 Task: Create a due date automation trigger when advanced on, on the monday after a card is due add content with a name containing resume at 11:00 AM.
Action: Mouse moved to (1078, 85)
Screenshot: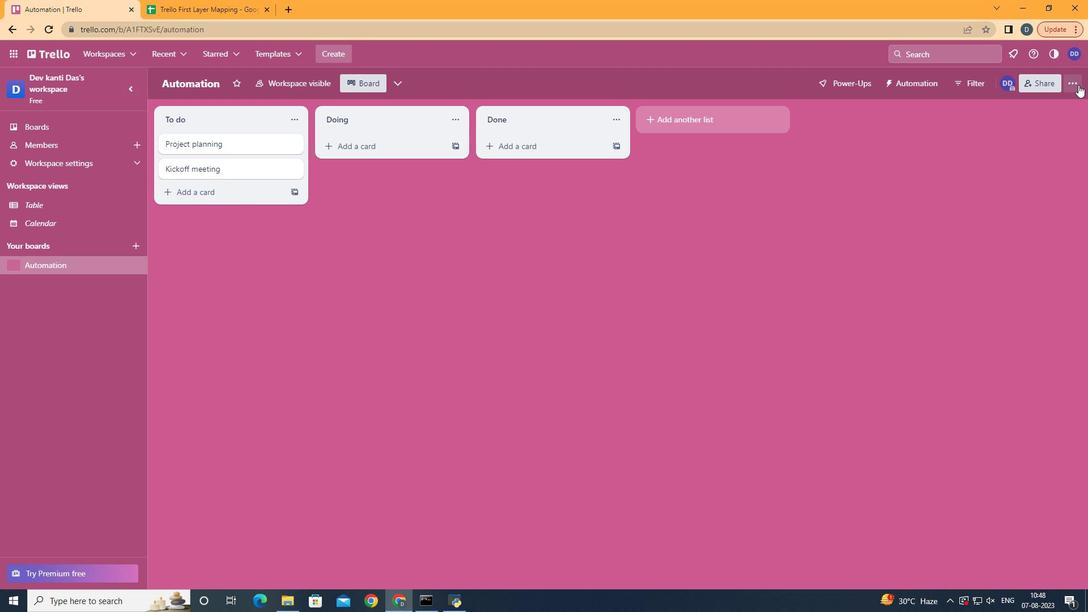 
Action: Mouse pressed left at (1078, 85)
Screenshot: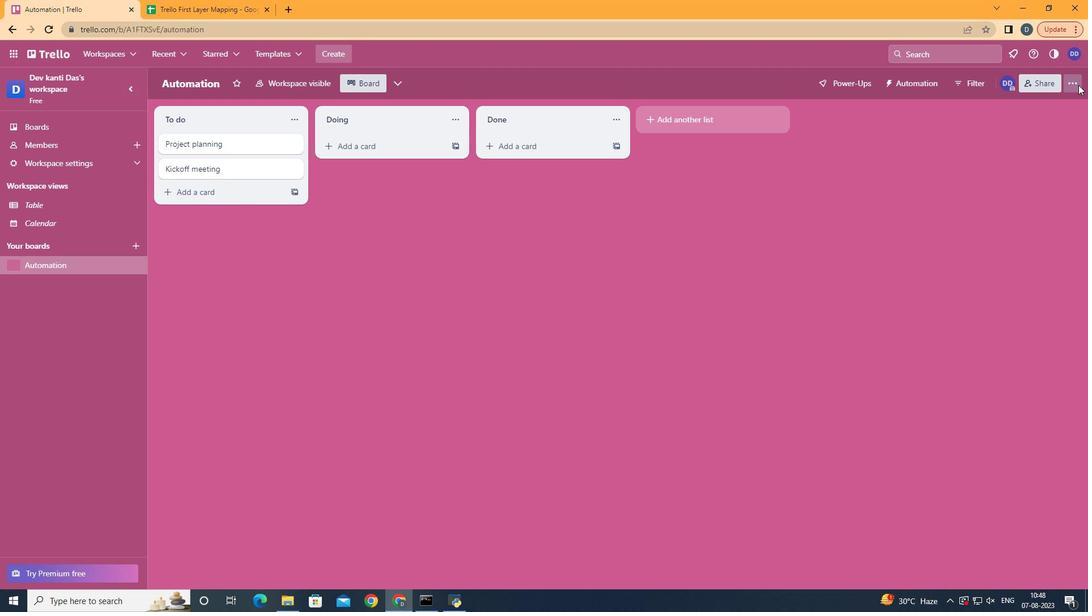 
Action: Mouse moved to (1001, 246)
Screenshot: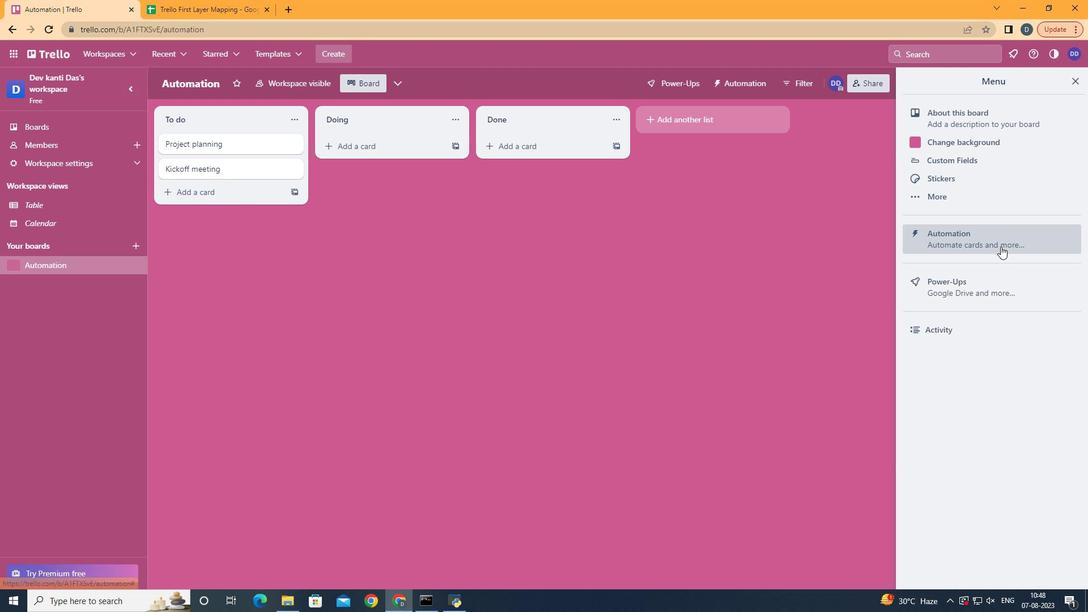 
Action: Mouse pressed left at (1001, 246)
Screenshot: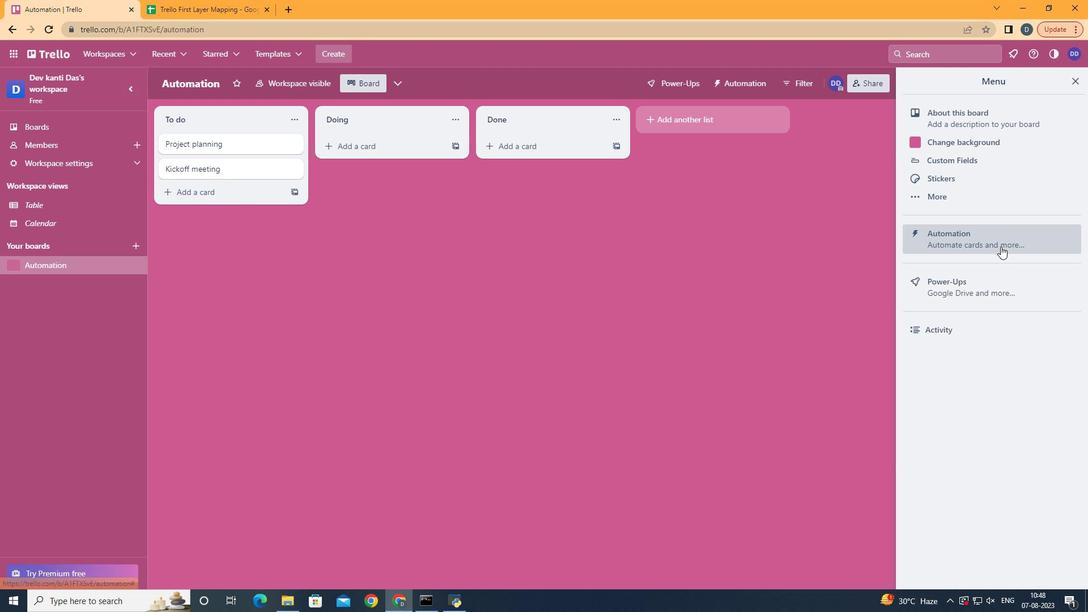 
Action: Mouse moved to (204, 228)
Screenshot: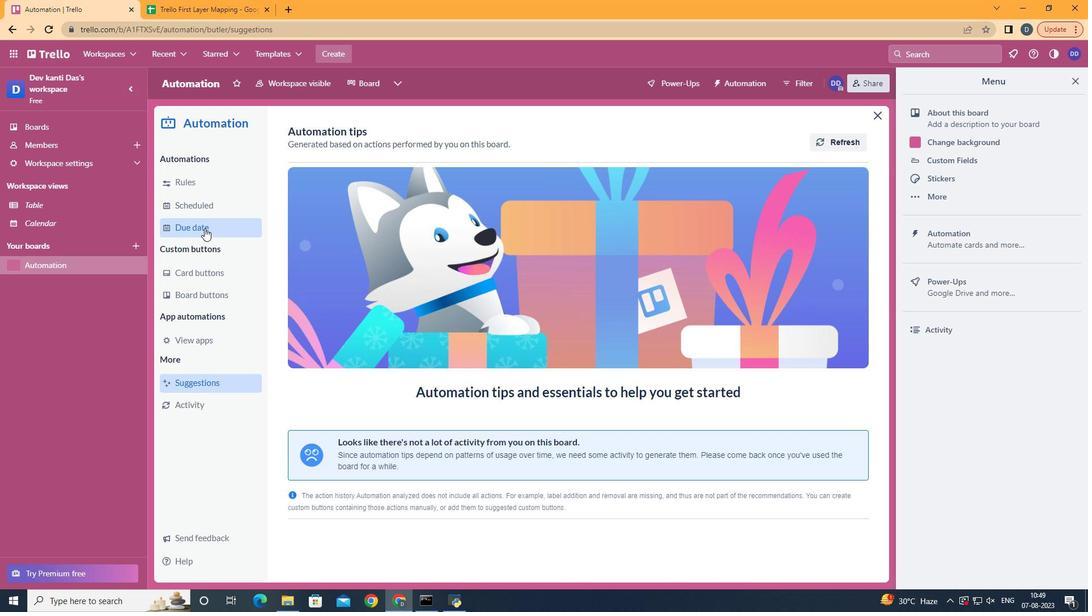 
Action: Mouse pressed left at (204, 228)
Screenshot: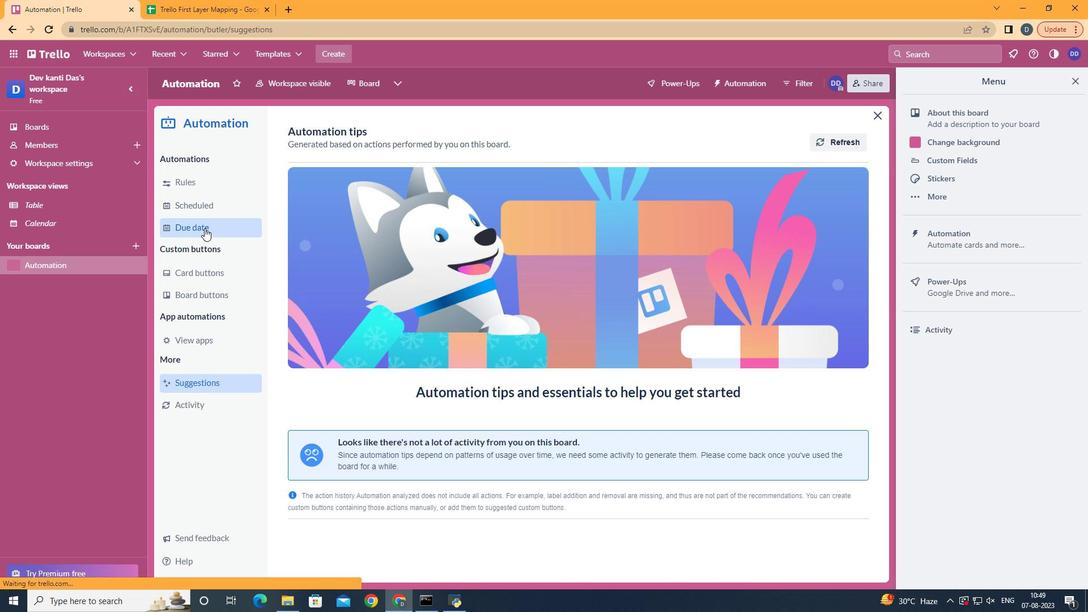 
Action: Mouse moved to (789, 141)
Screenshot: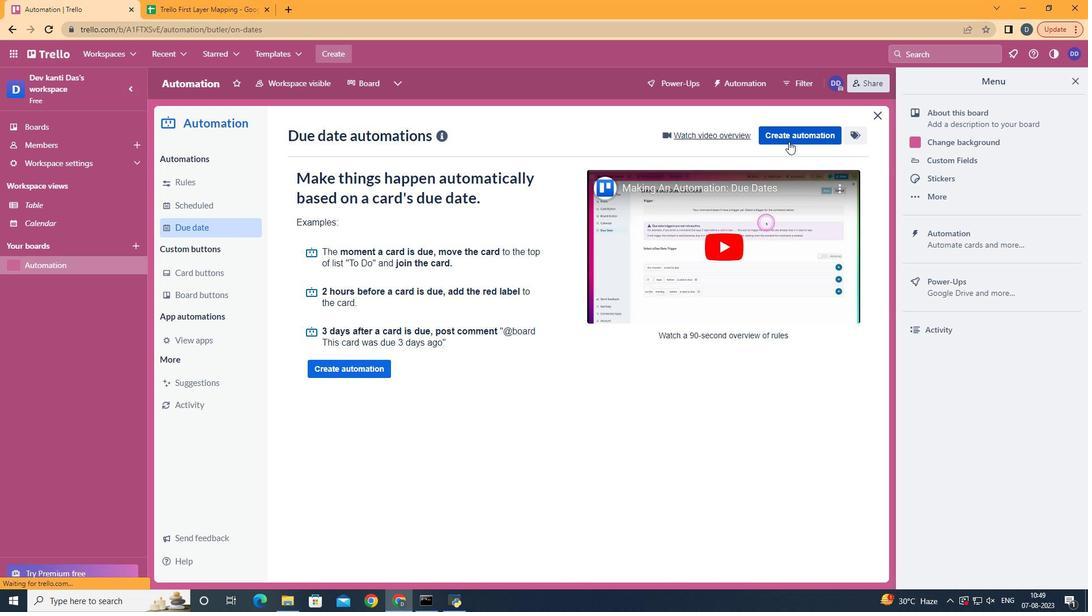 
Action: Mouse pressed left at (789, 141)
Screenshot: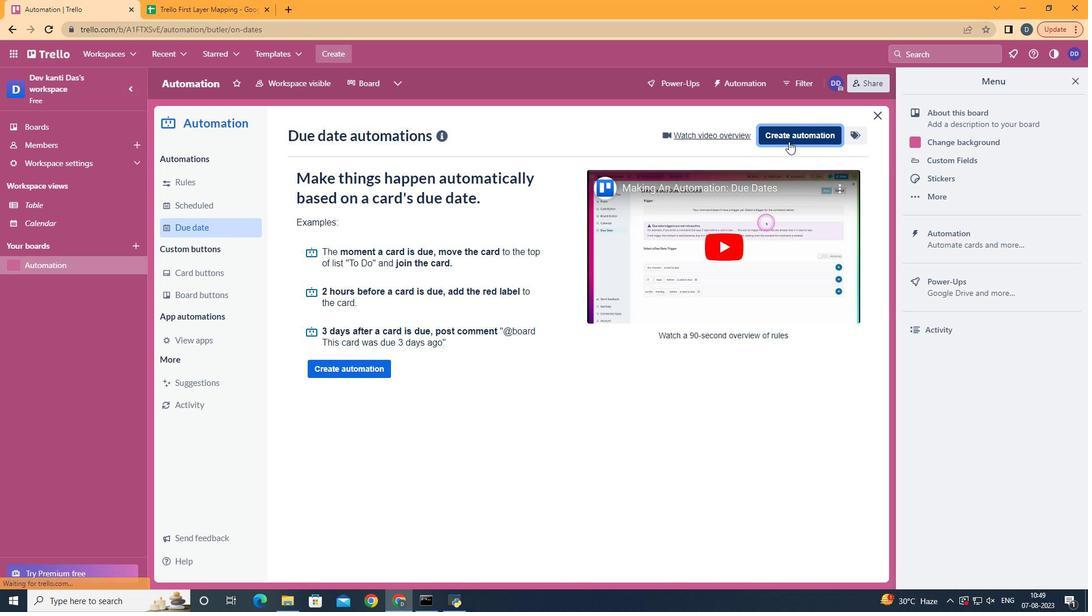 
Action: Mouse moved to (588, 244)
Screenshot: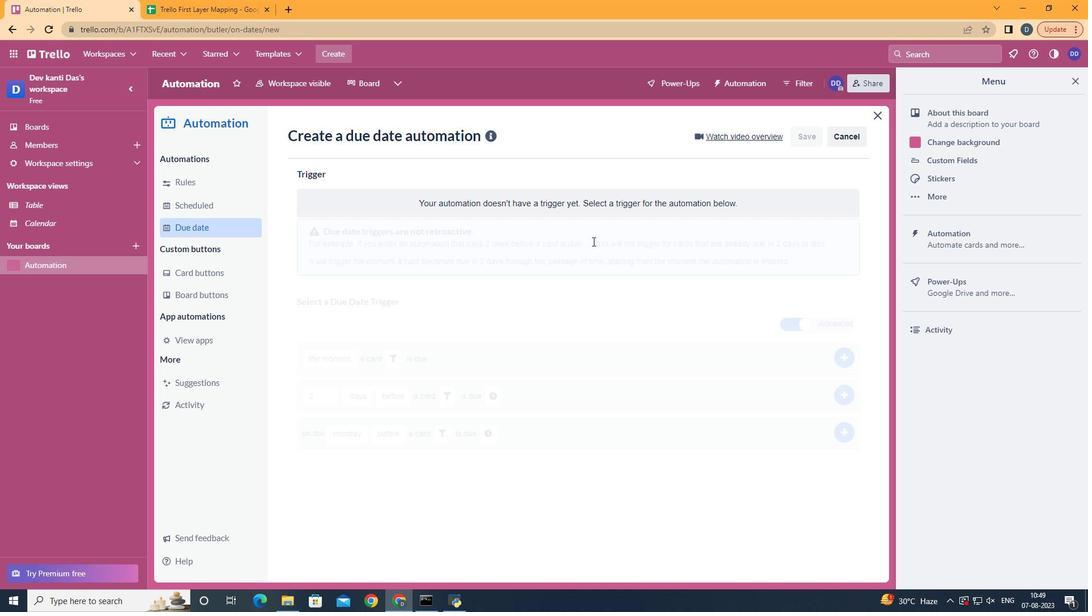 
Action: Mouse pressed left at (588, 247)
Screenshot: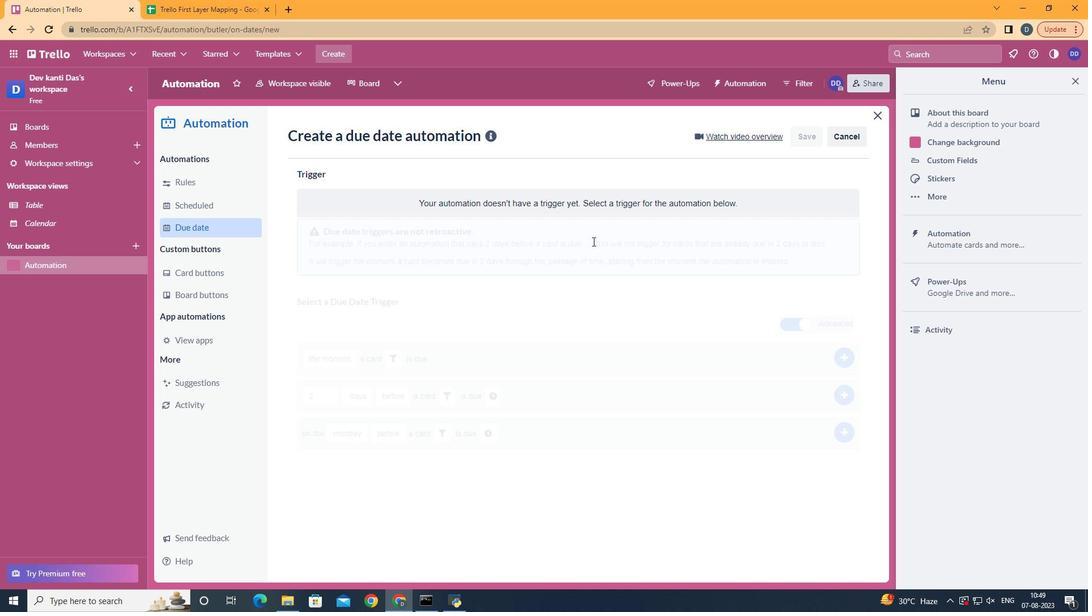 
Action: Mouse moved to (593, 241)
Screenshot: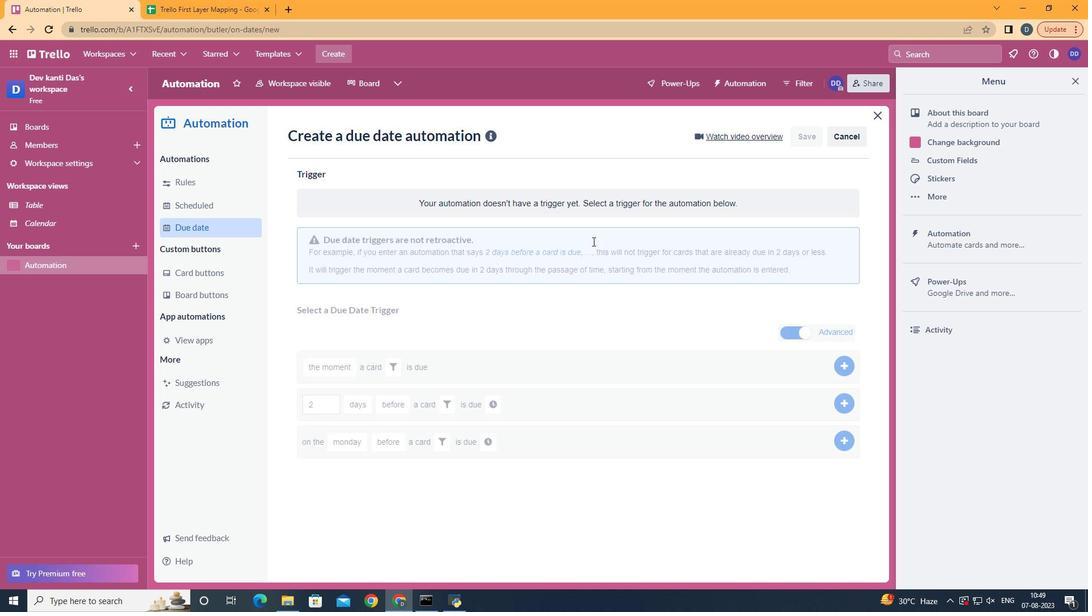
Action: Mouse pressed left at (593, 241)
Screenshot: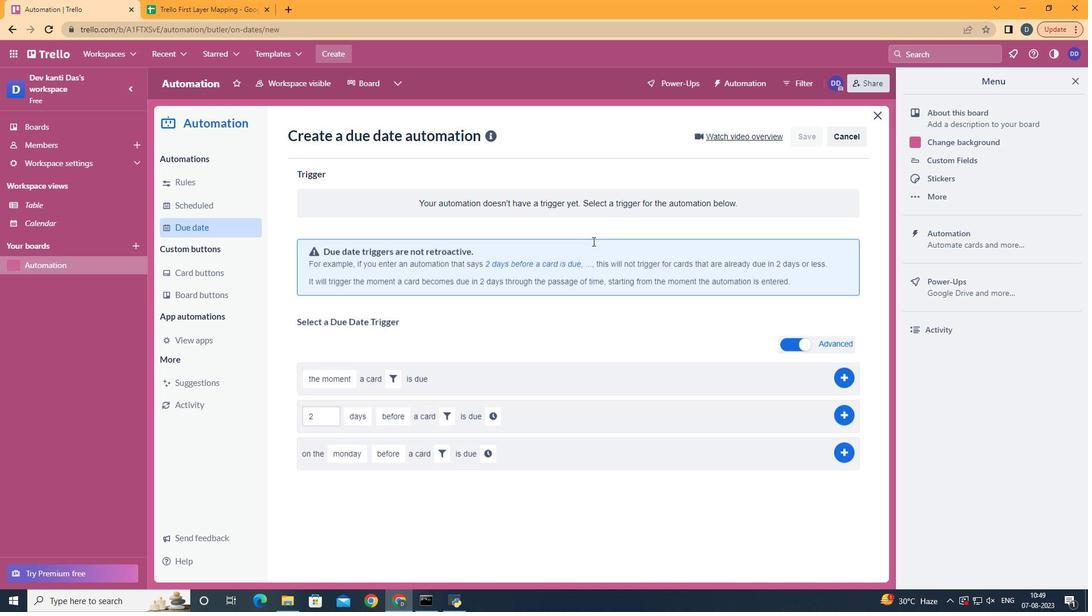 
Action: Mouse moved to (365, 291)
Screenshot: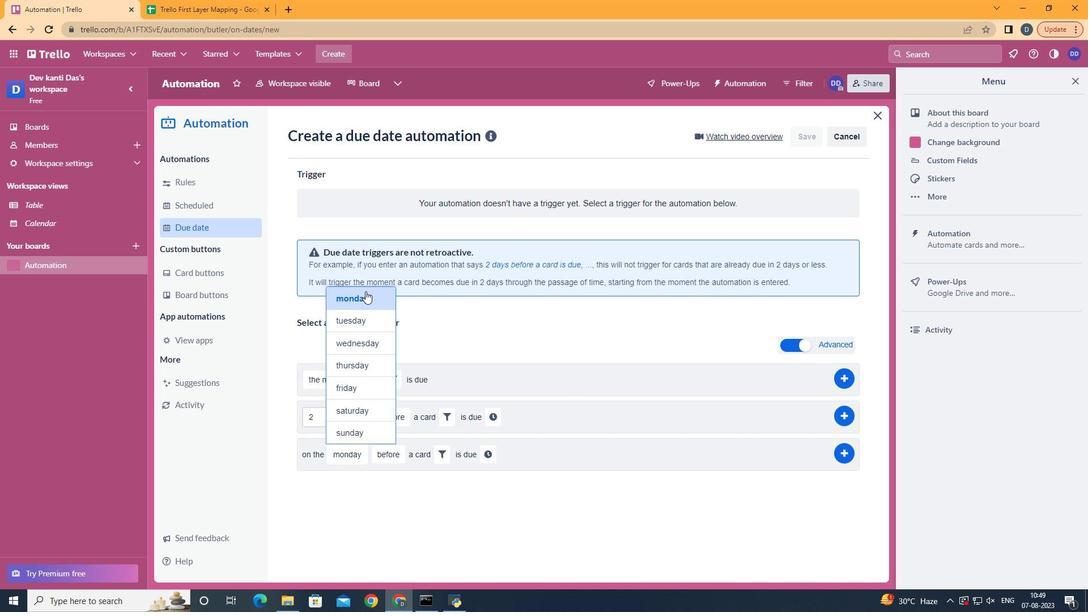 
Action: Mouse pressed left at (365, 291)
Screenshot: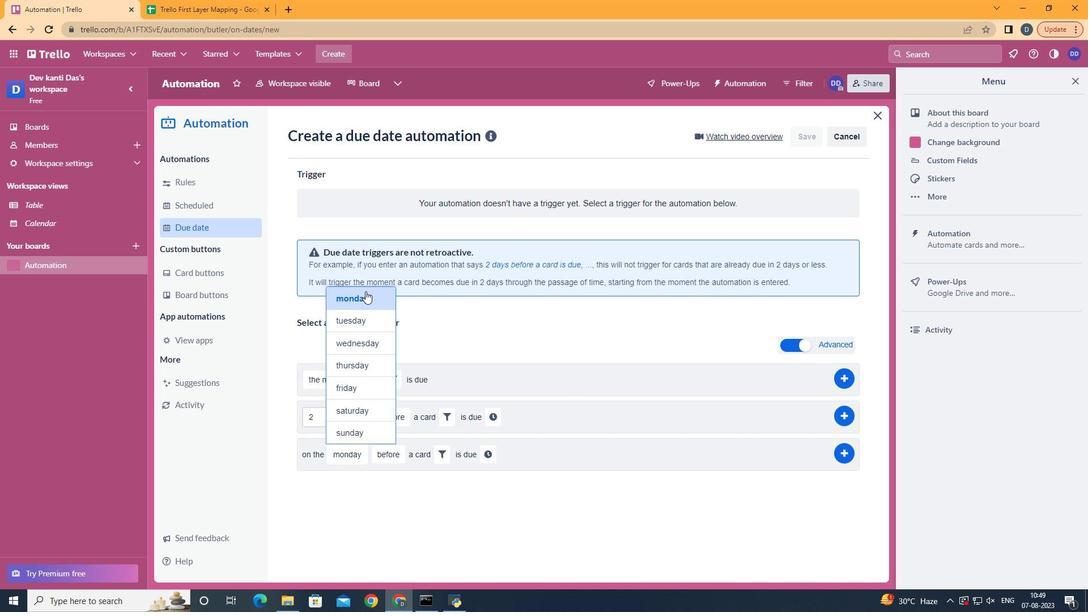 
Action: Mouse moved to (388, 506)
Screenshot: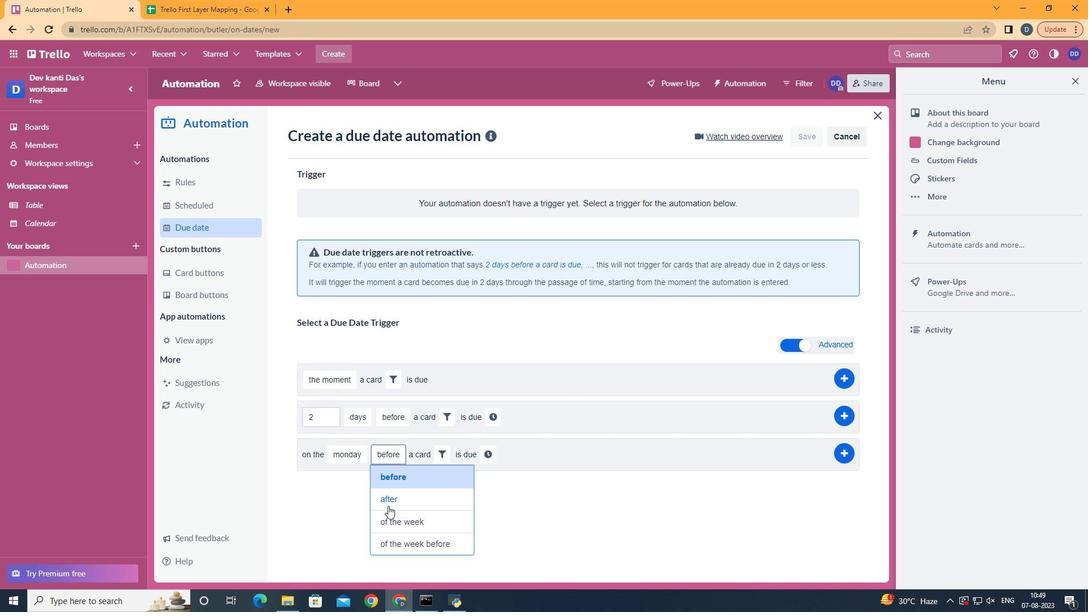 
Action: Mouse pressed left at (388, 506)
Screenshot: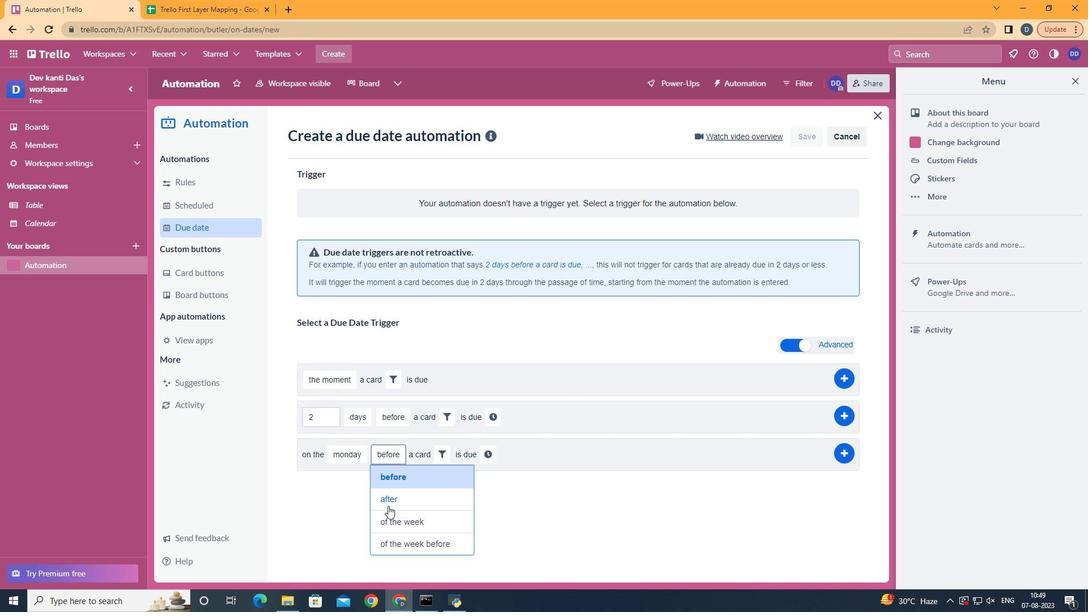
Action: Mouse moved to (435, 460)
Screenshot: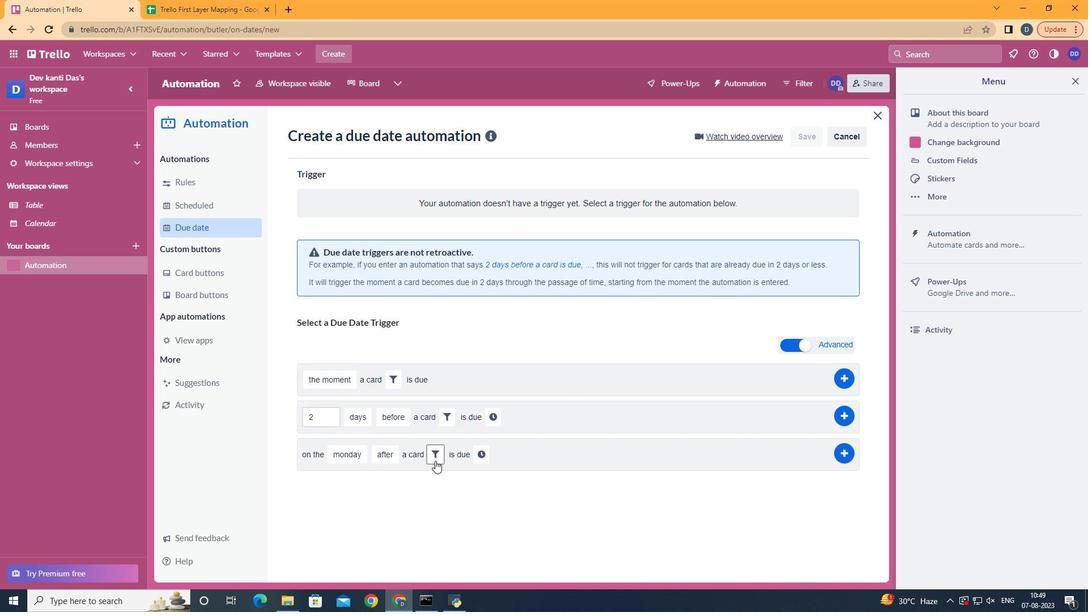 
Action: Mouse pressed left at (435, 460)
Screenshot: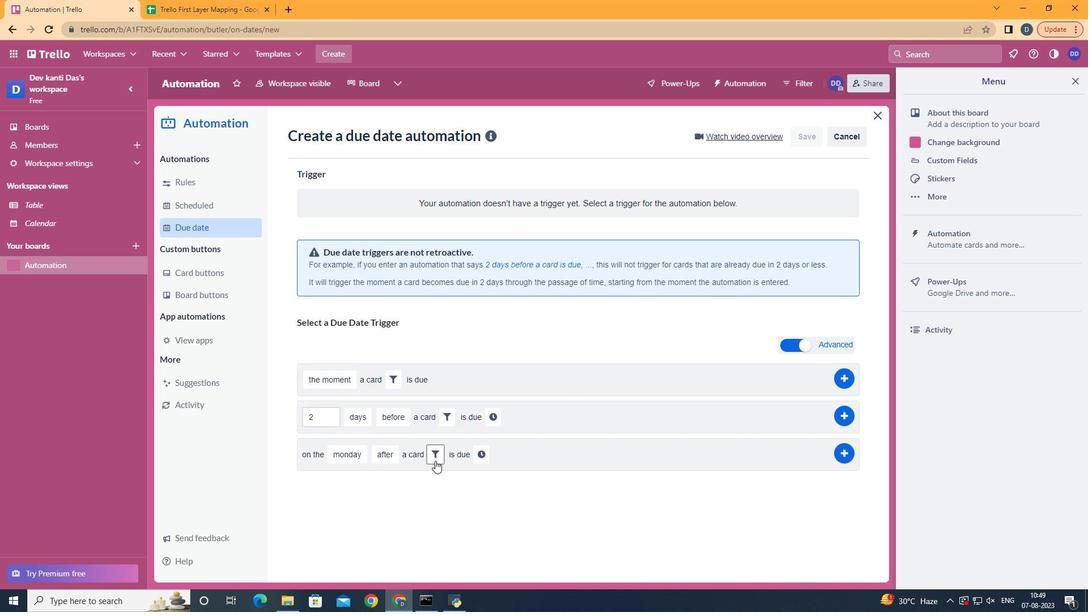 
Action: Mouse moved to (563, 485)
Screenshot: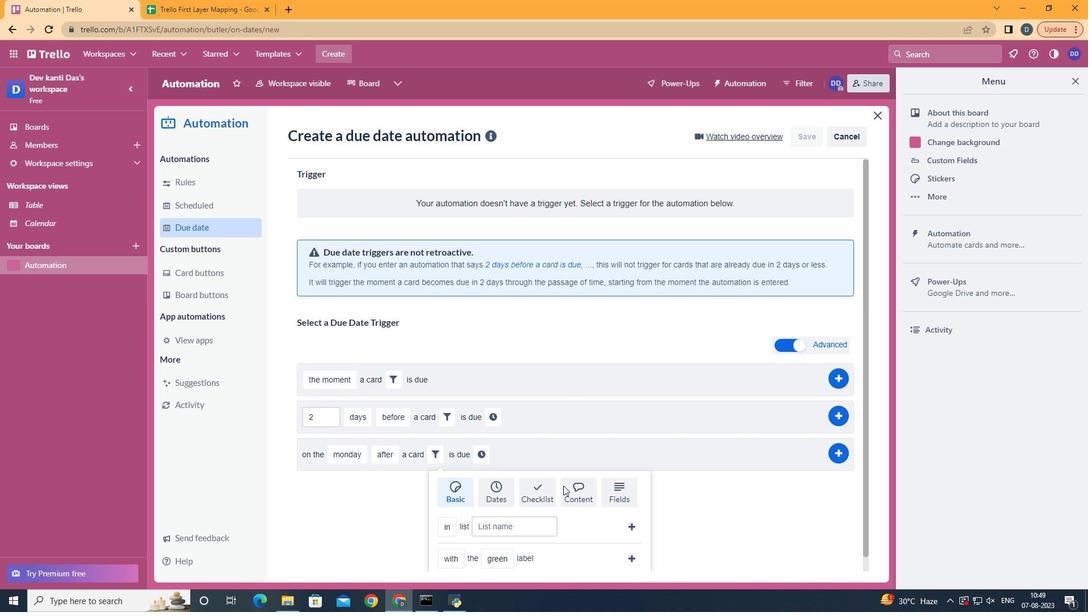 
Action: Mouse pressed left at (563, 485)
Screenshot: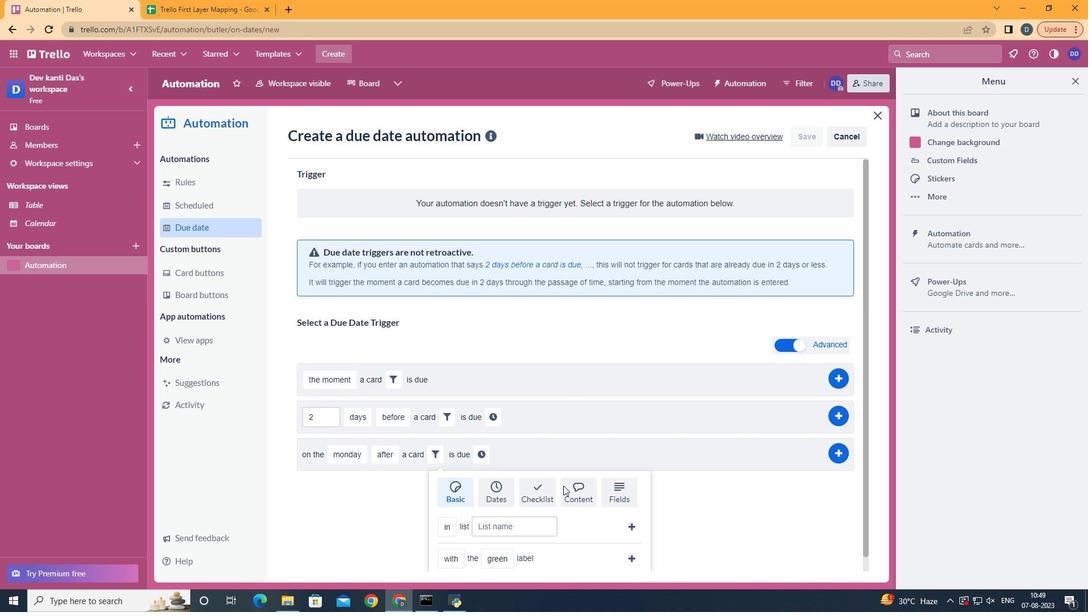 
Action: Mouse moved to (487, 459)
Screenshot: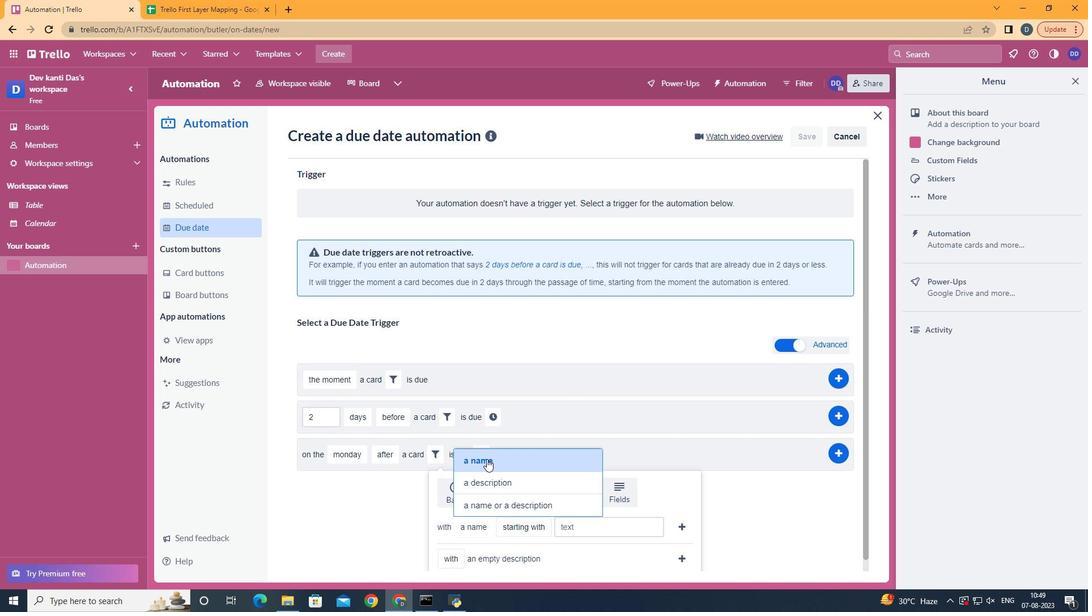 
Action: Mouse pressed left at (487, 459)
Screenshot: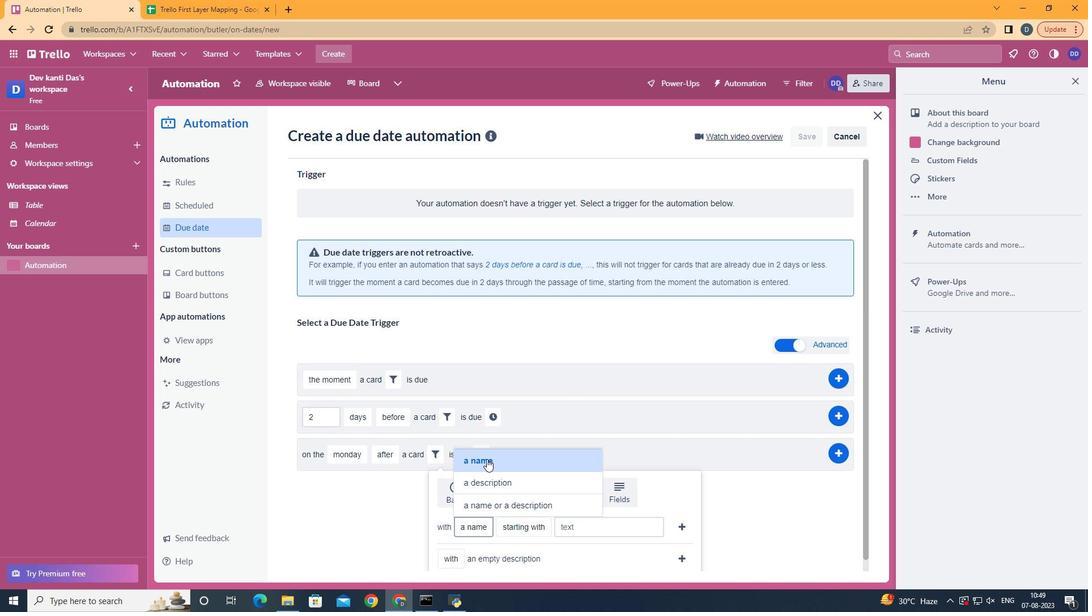 
Action: Mouse moved to (539, 439)
Screenshot: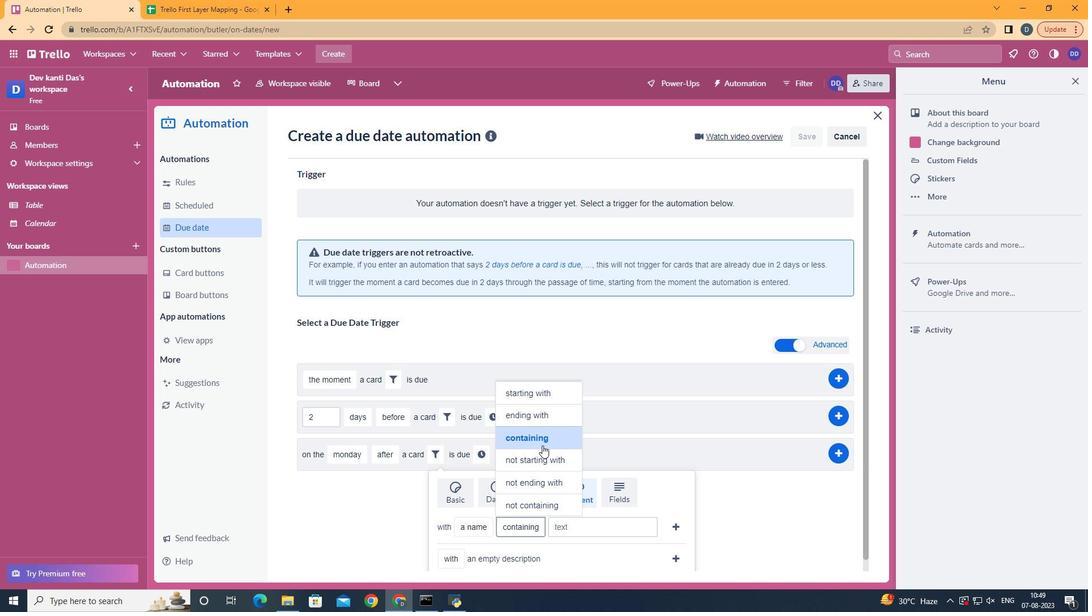
Action: Mouse pressed left at (539, 439)
Screenshot: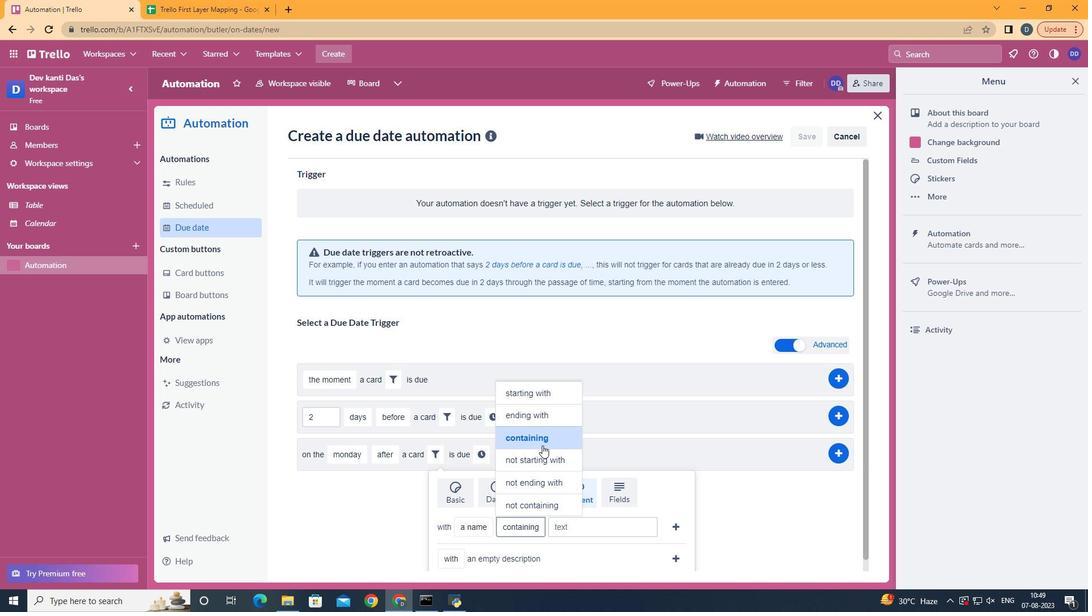 
Action: Mouse moved to (579, 526)
Screenshot: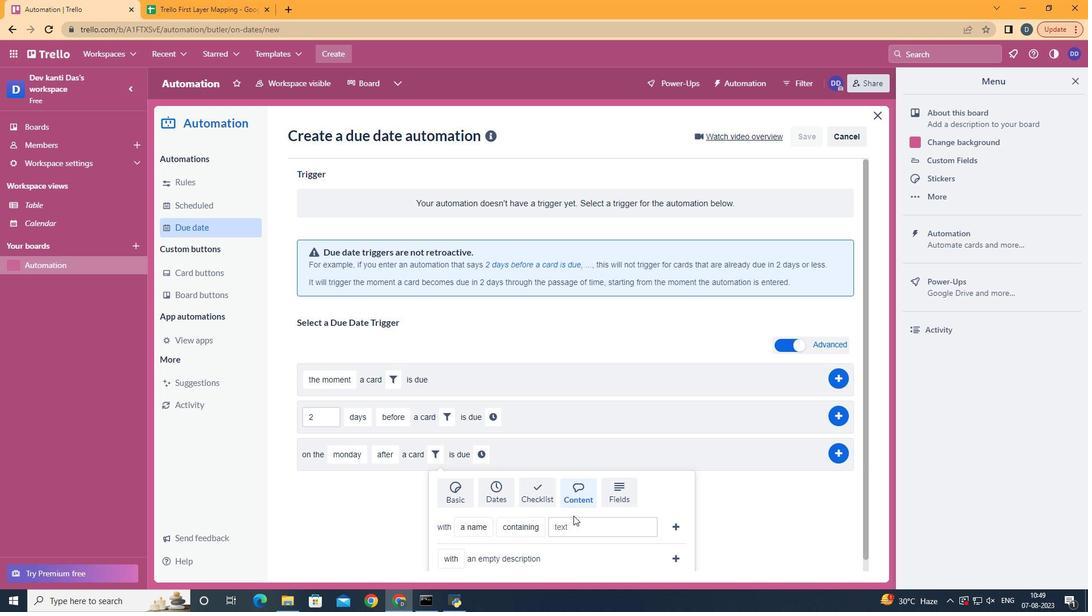
Action: Mouse pressed left at (579, 526)
Screenshot: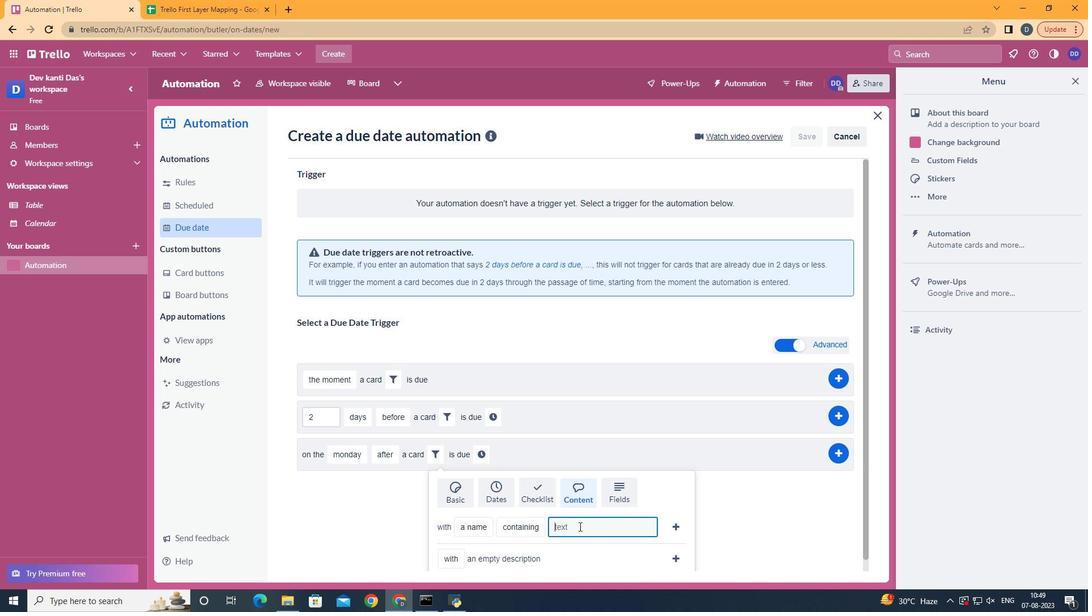 
Action: Key pressed resume
Screenshot: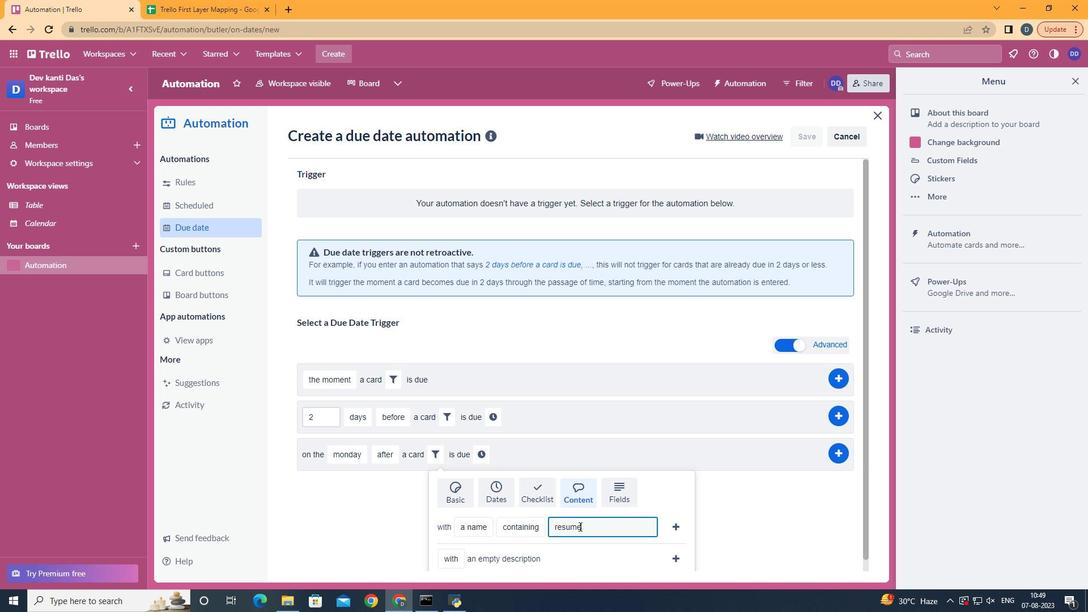 
Action: Mouse moved to (678, 530)
Screenshot: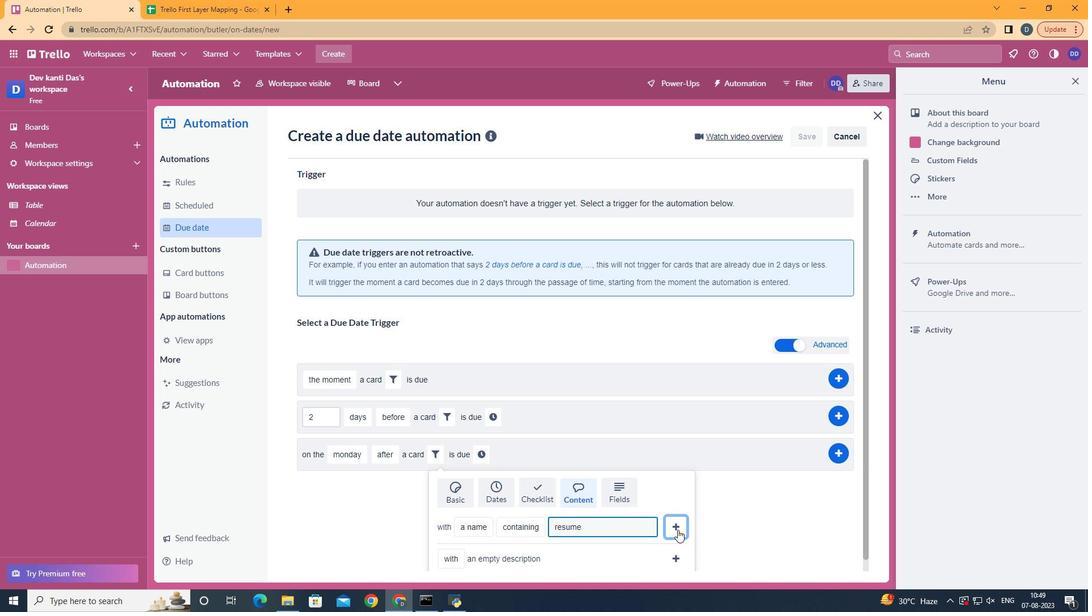 
Action: Mouse pressed left at (678, 530)
Screenshot: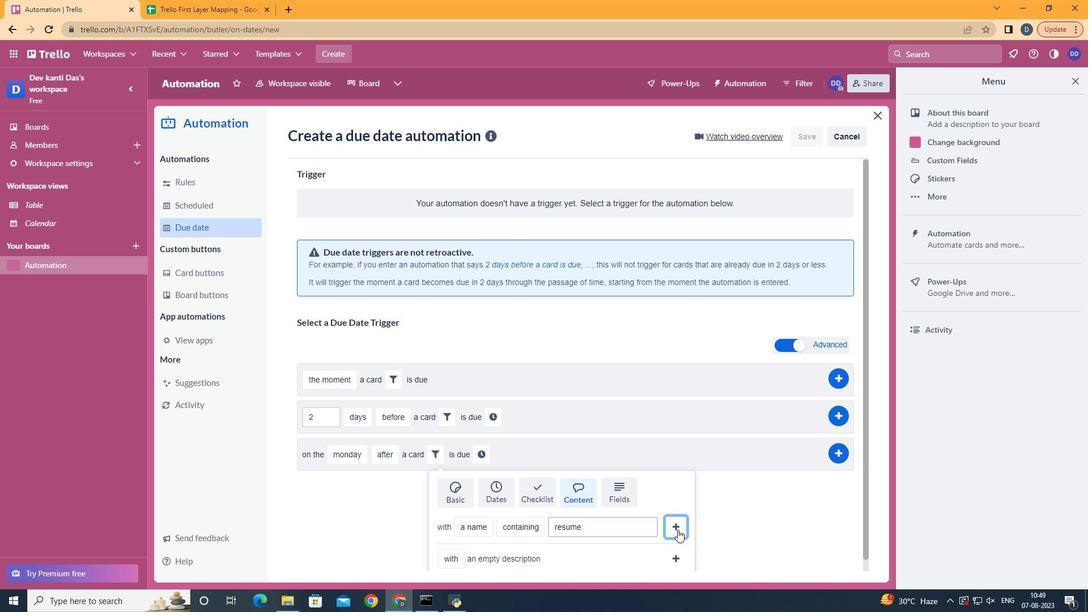
Action: Mouse moved to (623, 456)
Screenshot: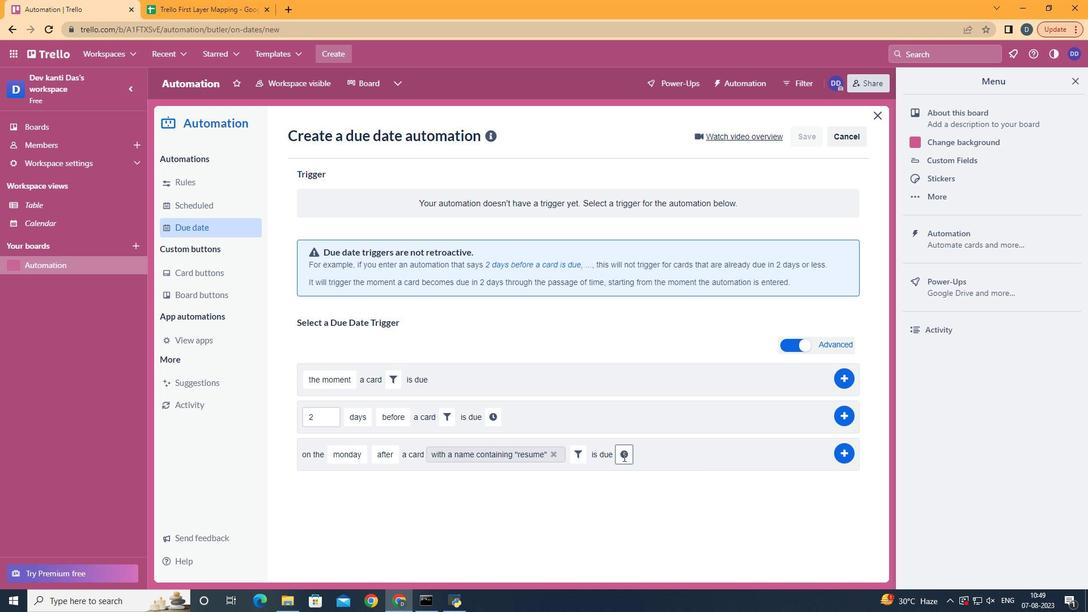 
Action: Mouse pressed left at (623, 456)
Screenshot: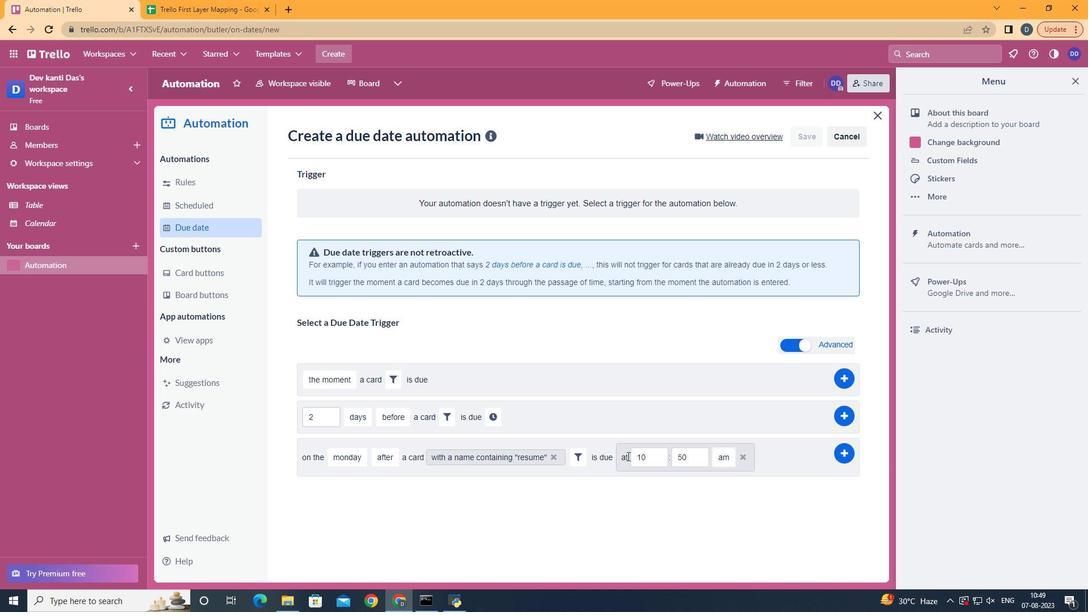 
Action: Mouse moved to (661, 457)
Screenshot: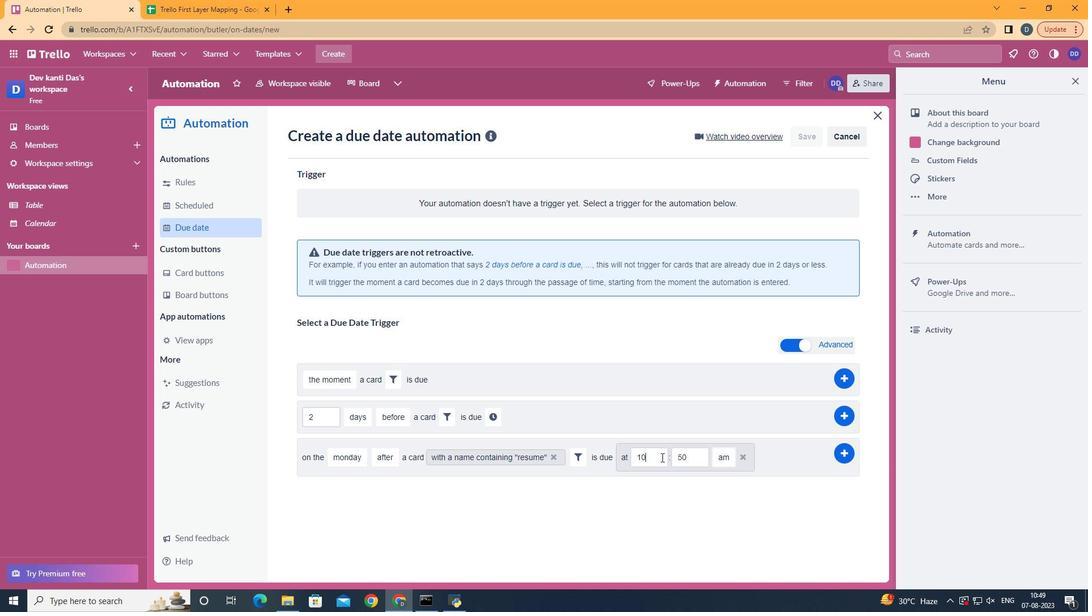 
Action: Mouse pressed left at (661, 457)
Screenshot: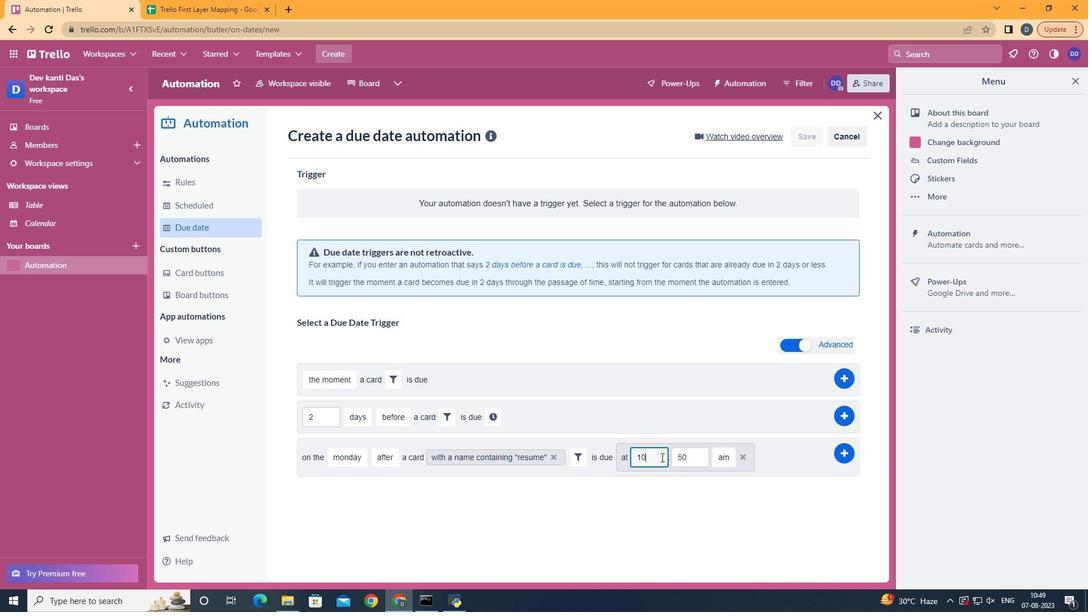 
Action: Key pressed <Key.backspace>1
Screenshot: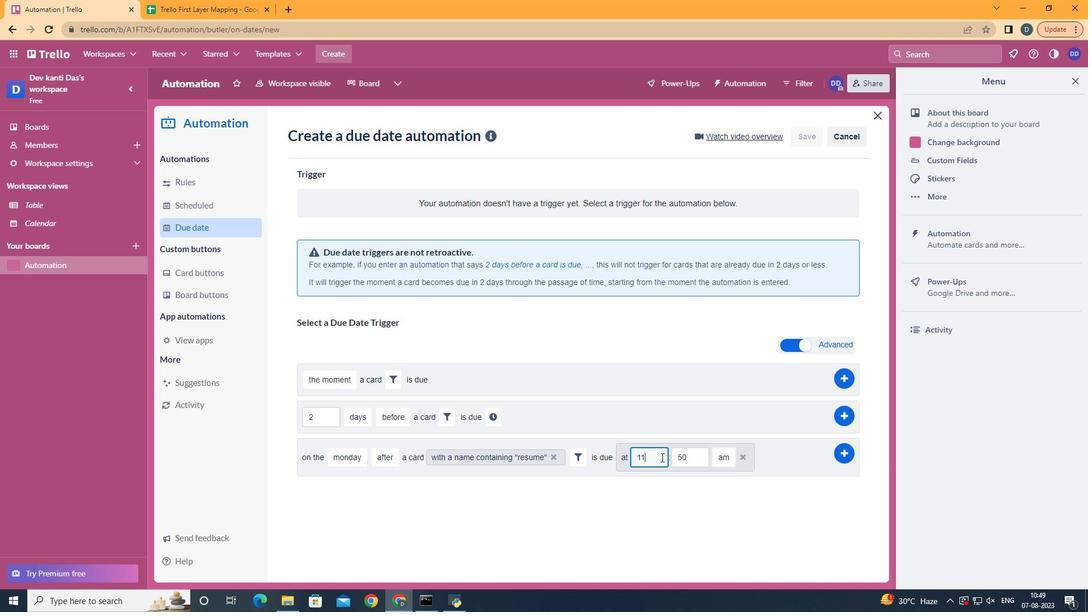 
Action: Mouse moved to (691, 458)
Screenshot: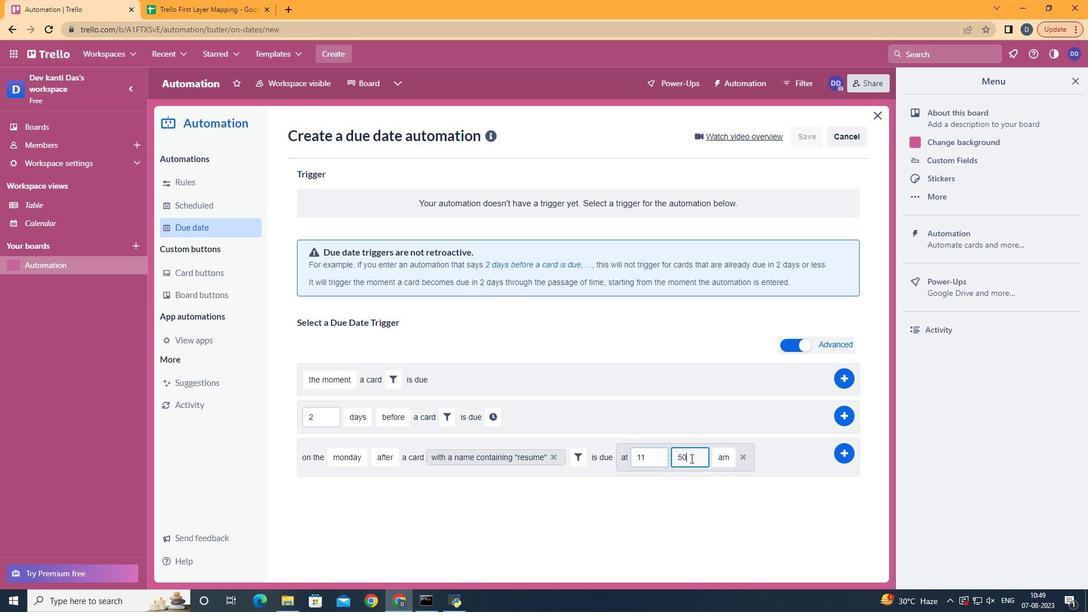 
Action: Mouse pressed left at (691, 458)
Screenshot: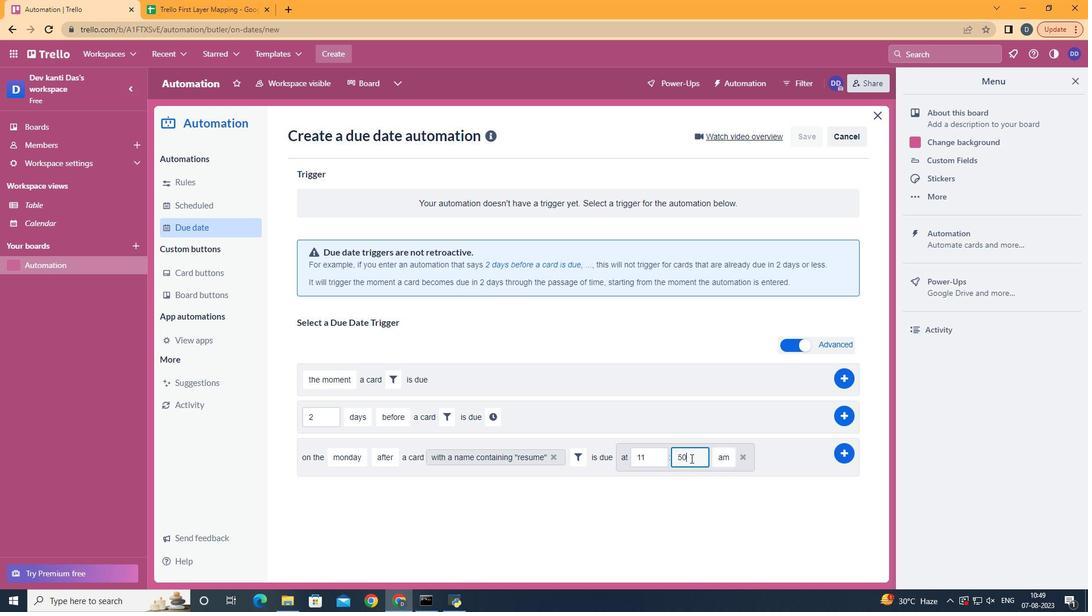 
Action: Key pressed <Key.backspace><Key.backspace>00
Screenshot: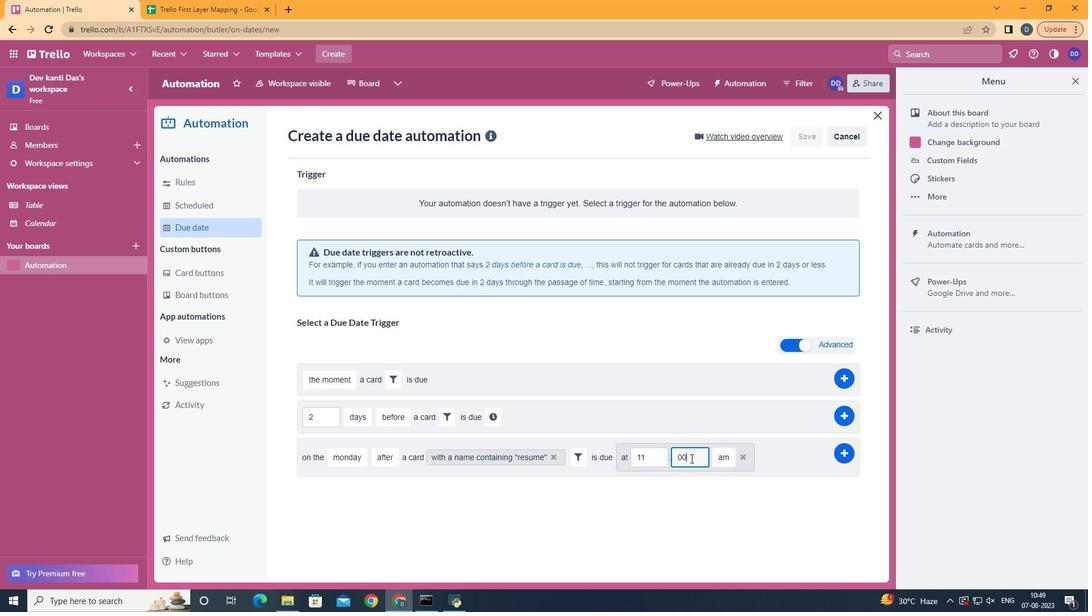
Action: Mouse moved to (841, 449)
Screenshot: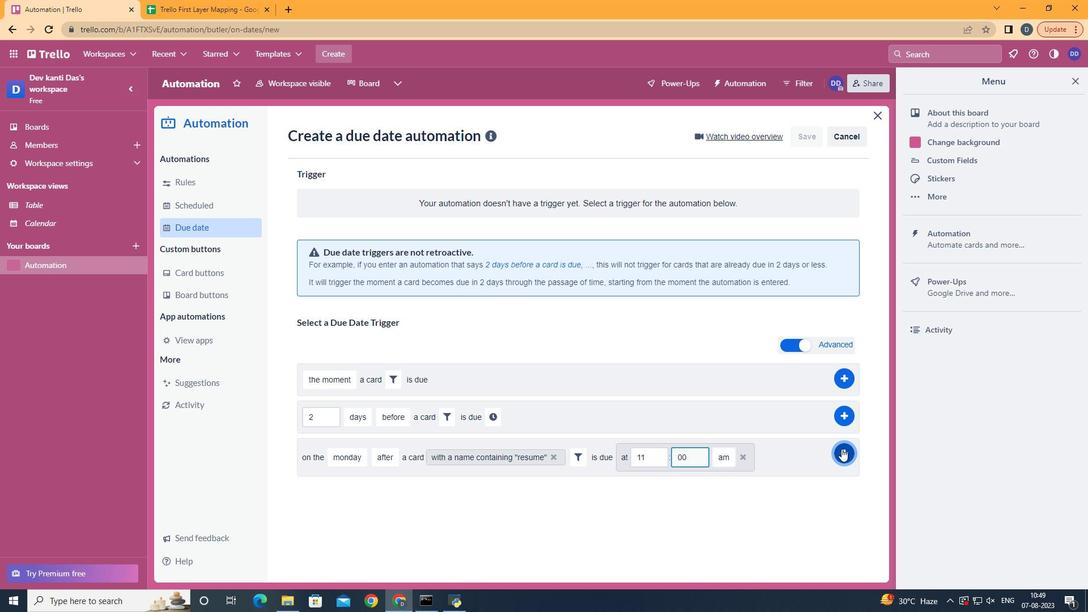 
Action: Mouse pressed left at (841, 449)
Screenshot: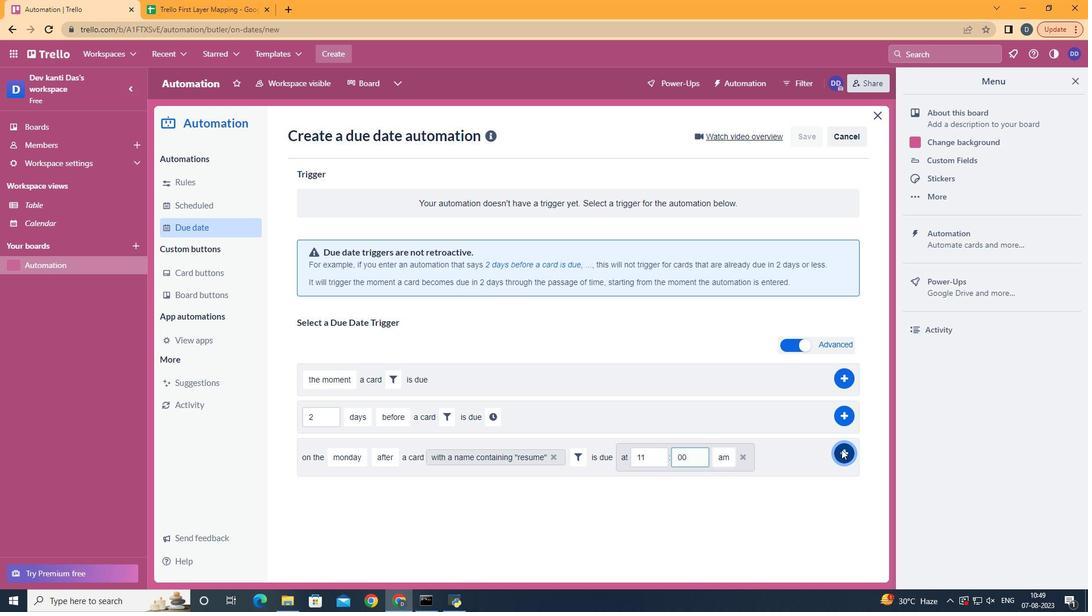 
Action: Mouse moved to (506, 184)
Screenshot: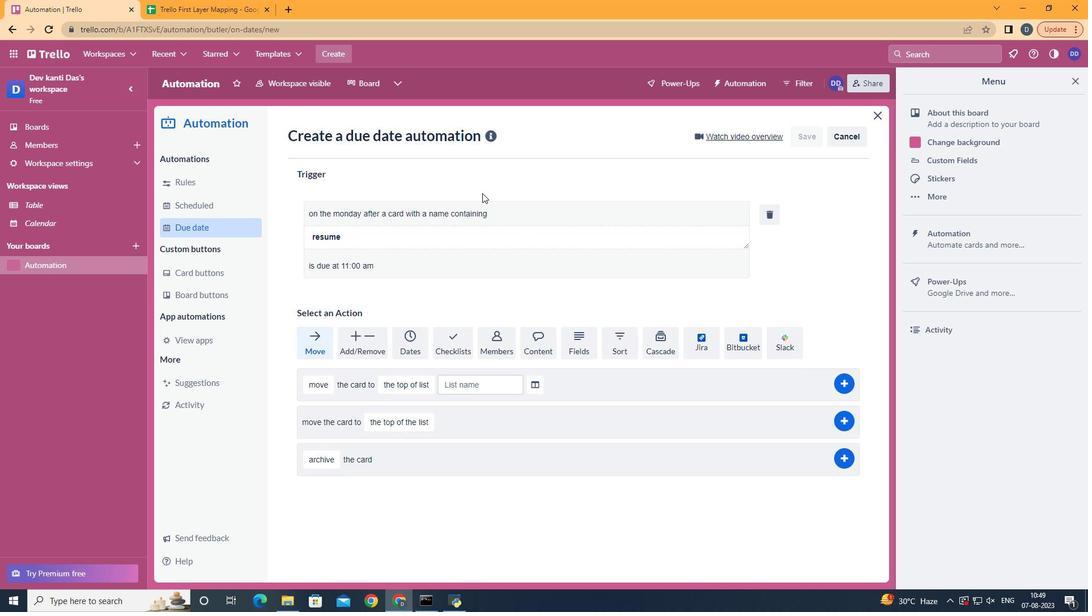 
